 Task: Change the invitee language to Ukrainian.
Action: Mouse moved to (958, 193)
Screenshot: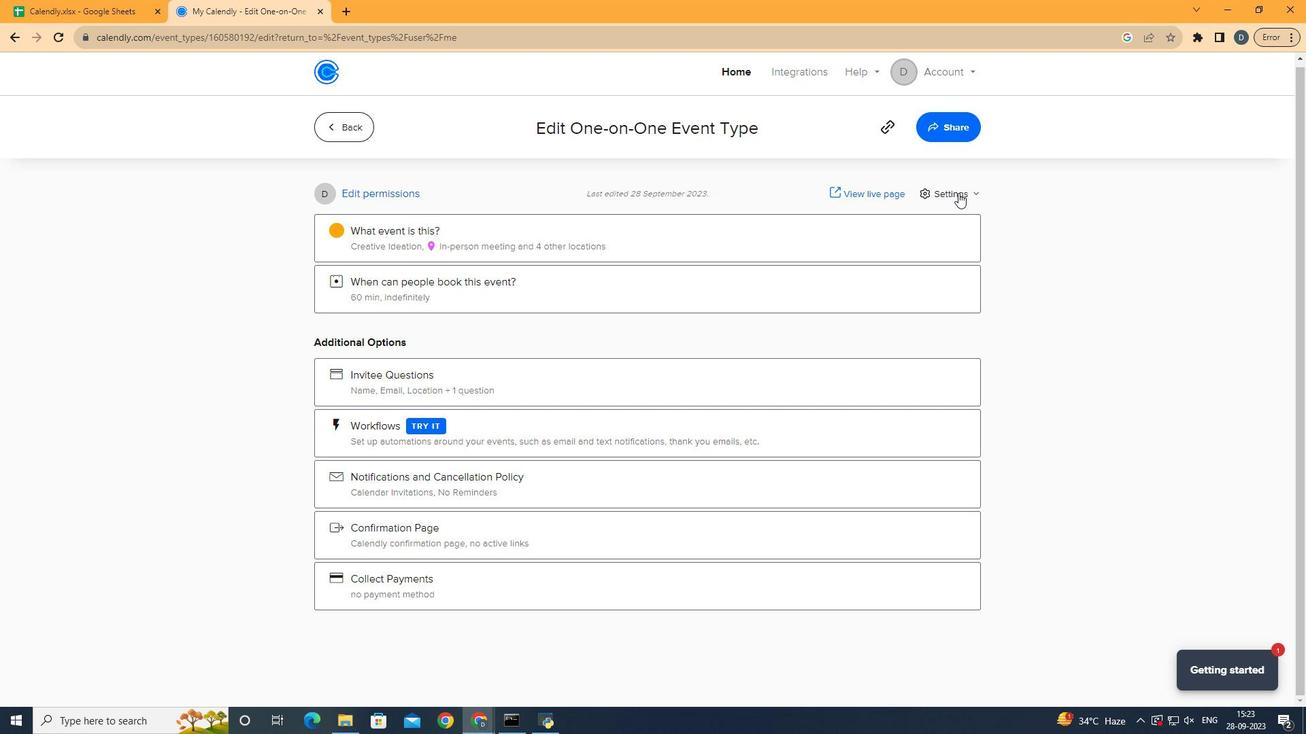 
Action: Mouse pressed left at (958, 193)
Screenshot: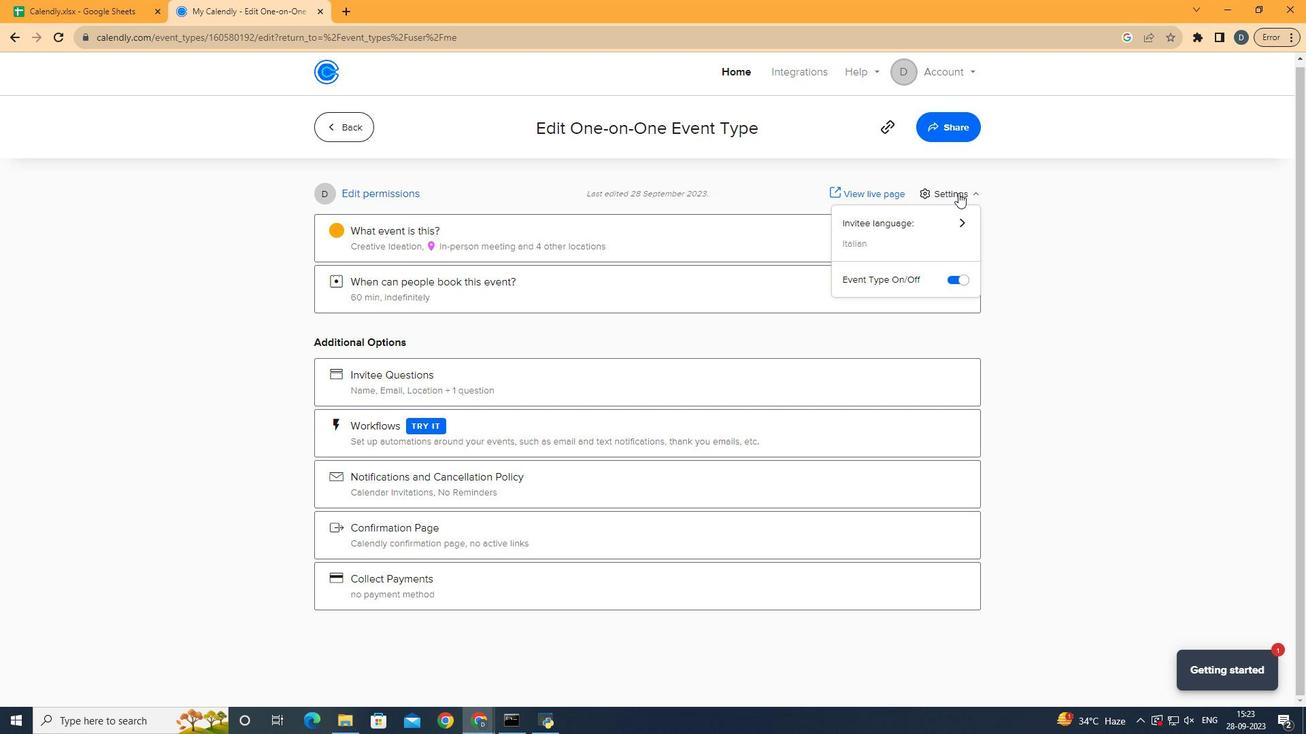 
Action: Mouse moved to (935, 230)
Screenshot: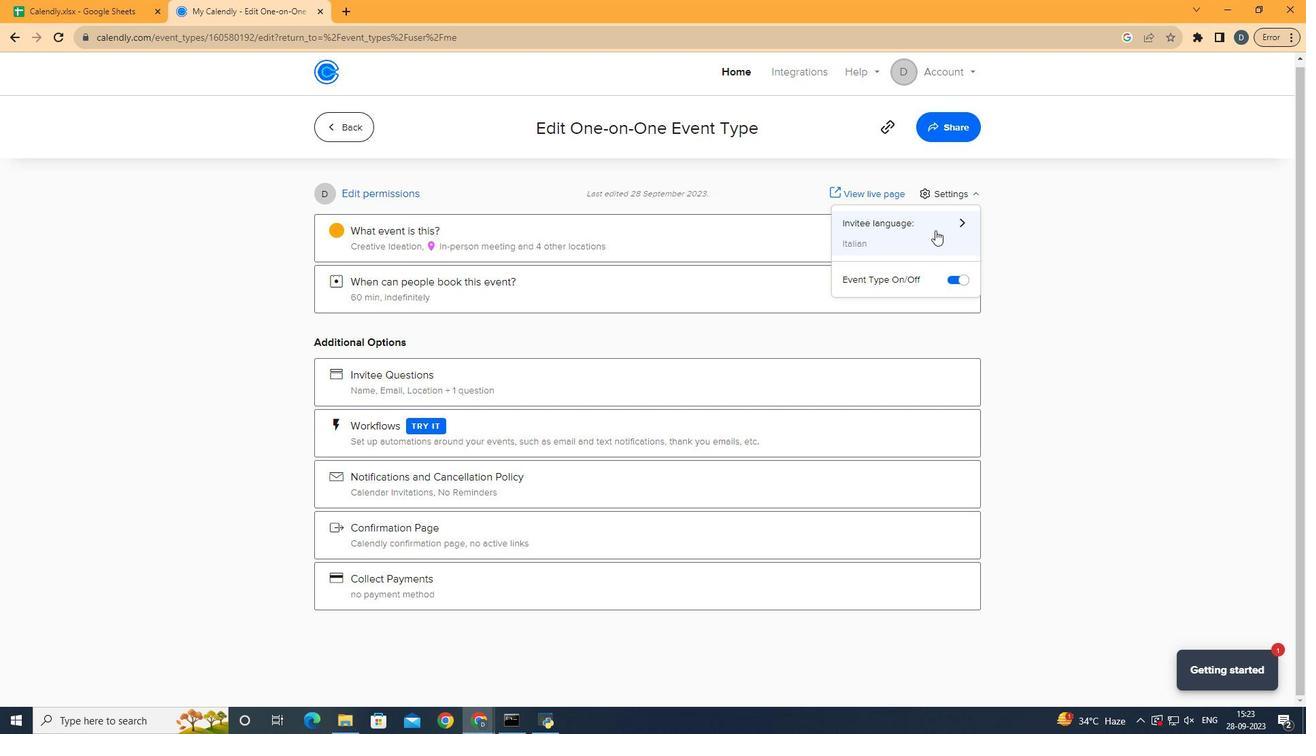 
Action: Mouse pressed left at (935, 230)
Screenshot: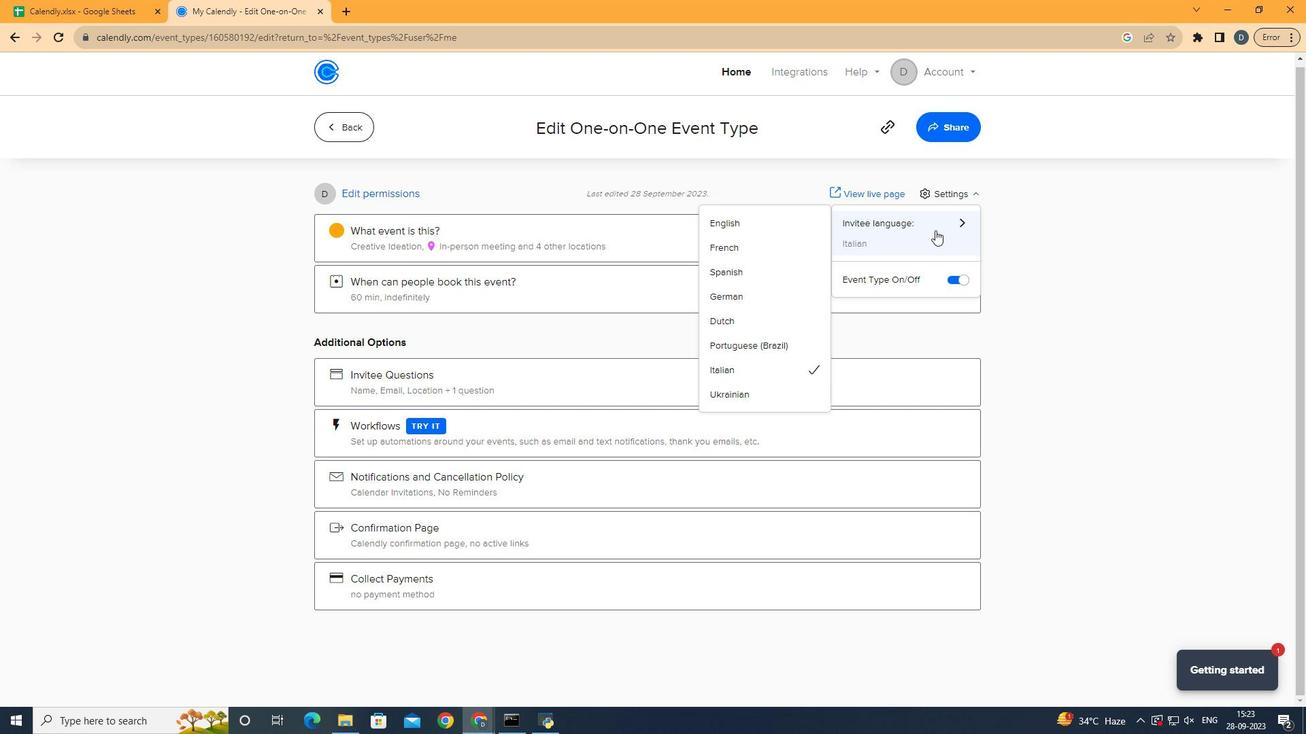 
Action: Mouse moved to (768, 393)
Screenshot: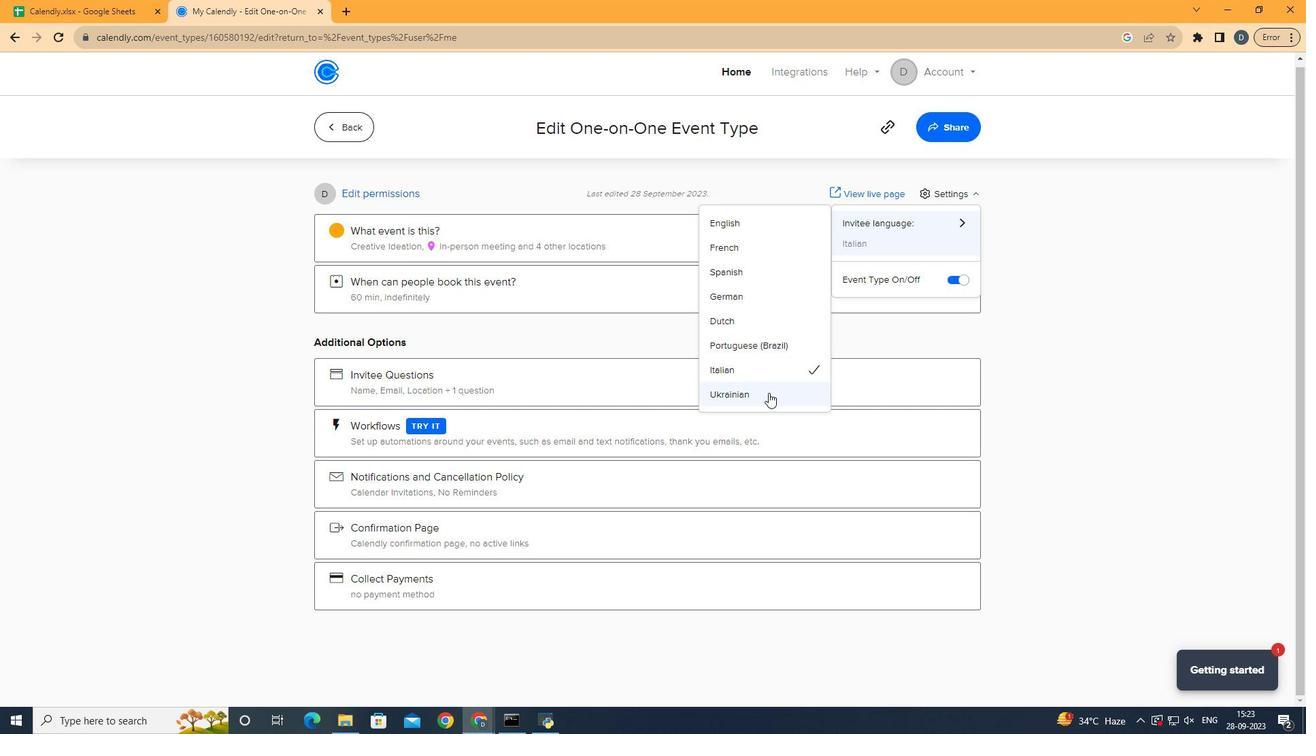 
Action: Mouse pressed left at (768, 393)
Screenshot: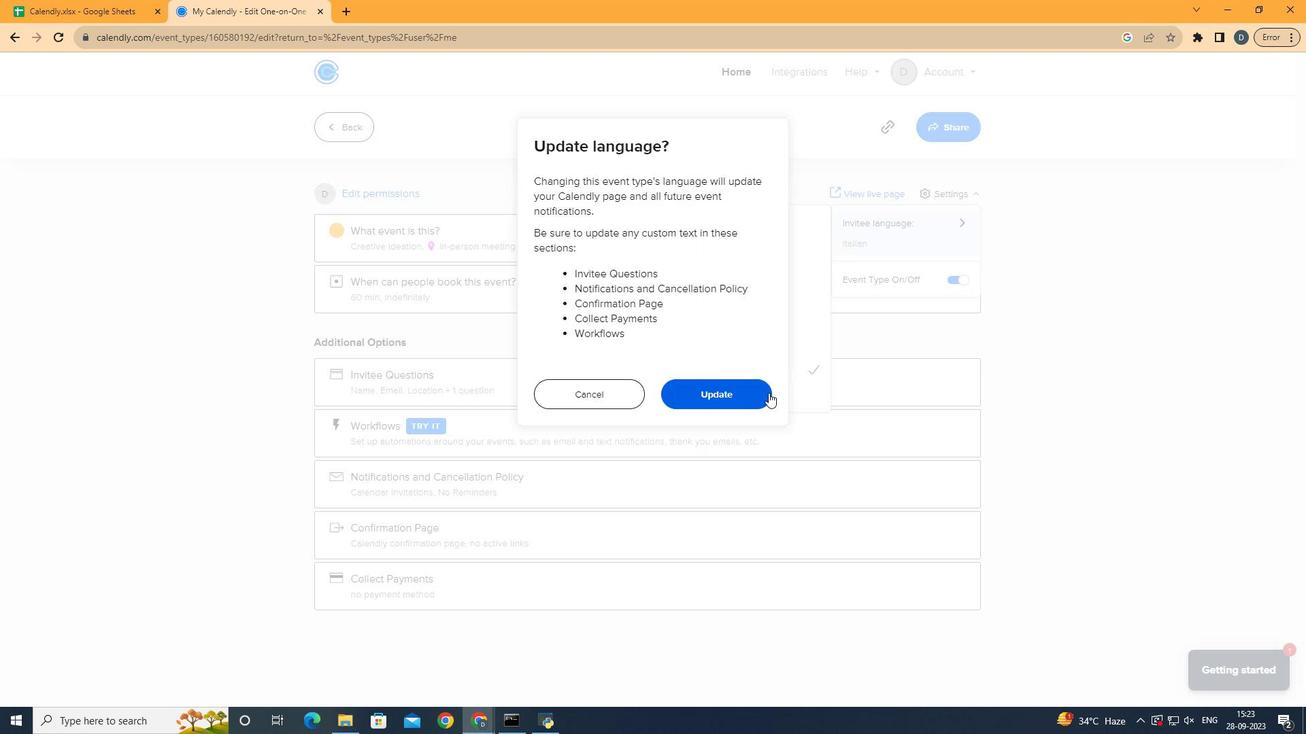 
Action: Mouse moved to (718, 400)
Screenshot: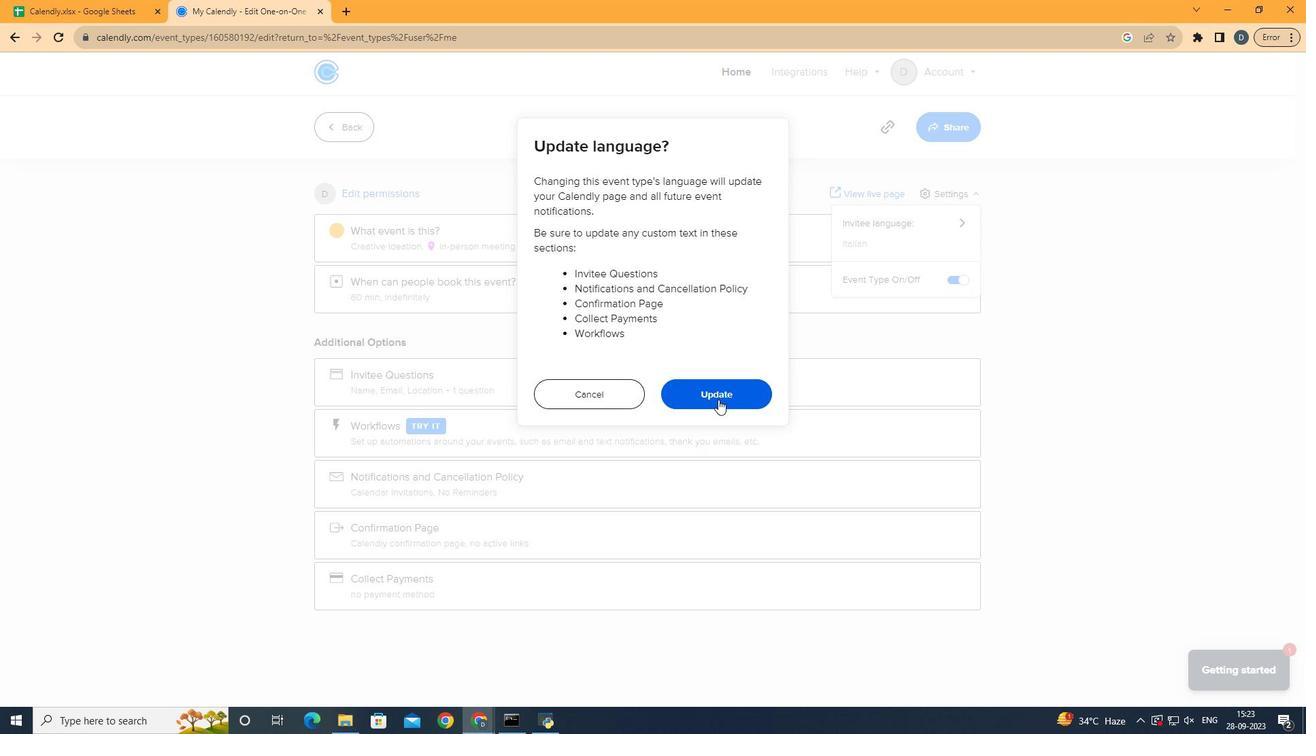 
Action: Mouse pressed left at (718, 400)
Screenshot: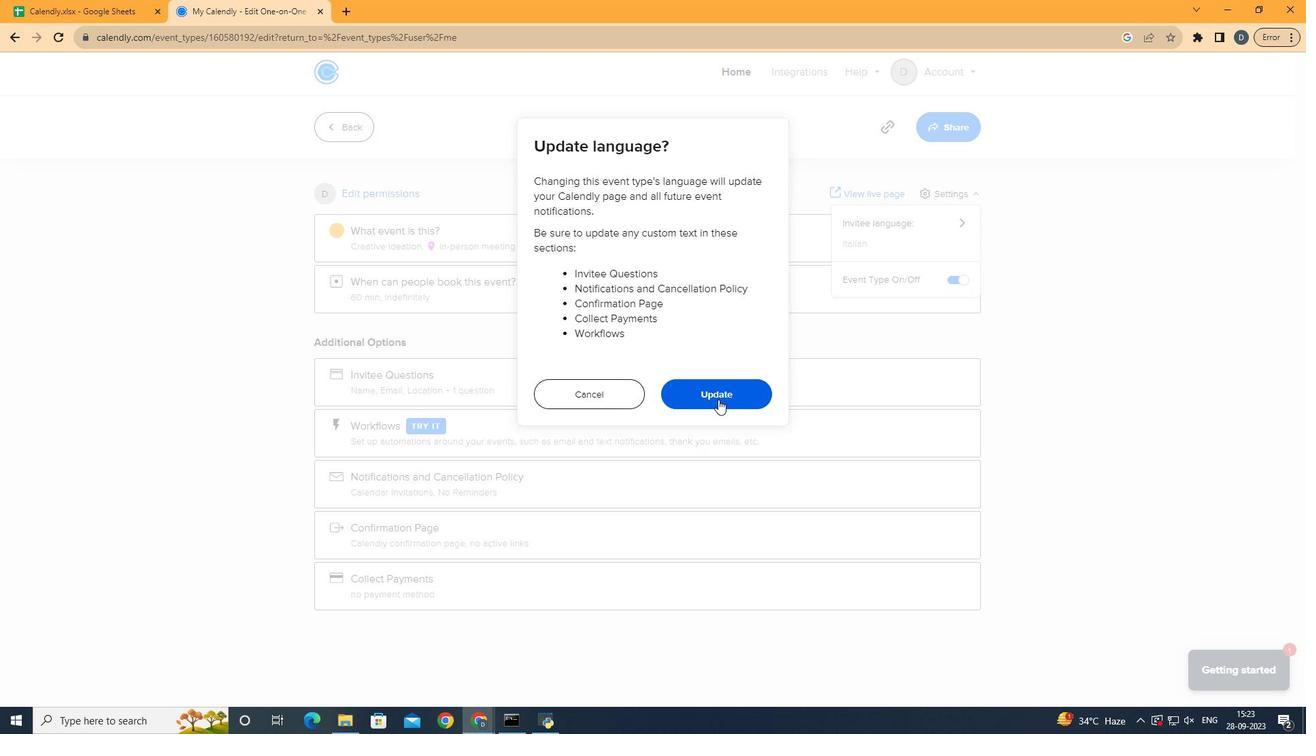 
Action: Mouse moved to (1134, 370)
Screenshot: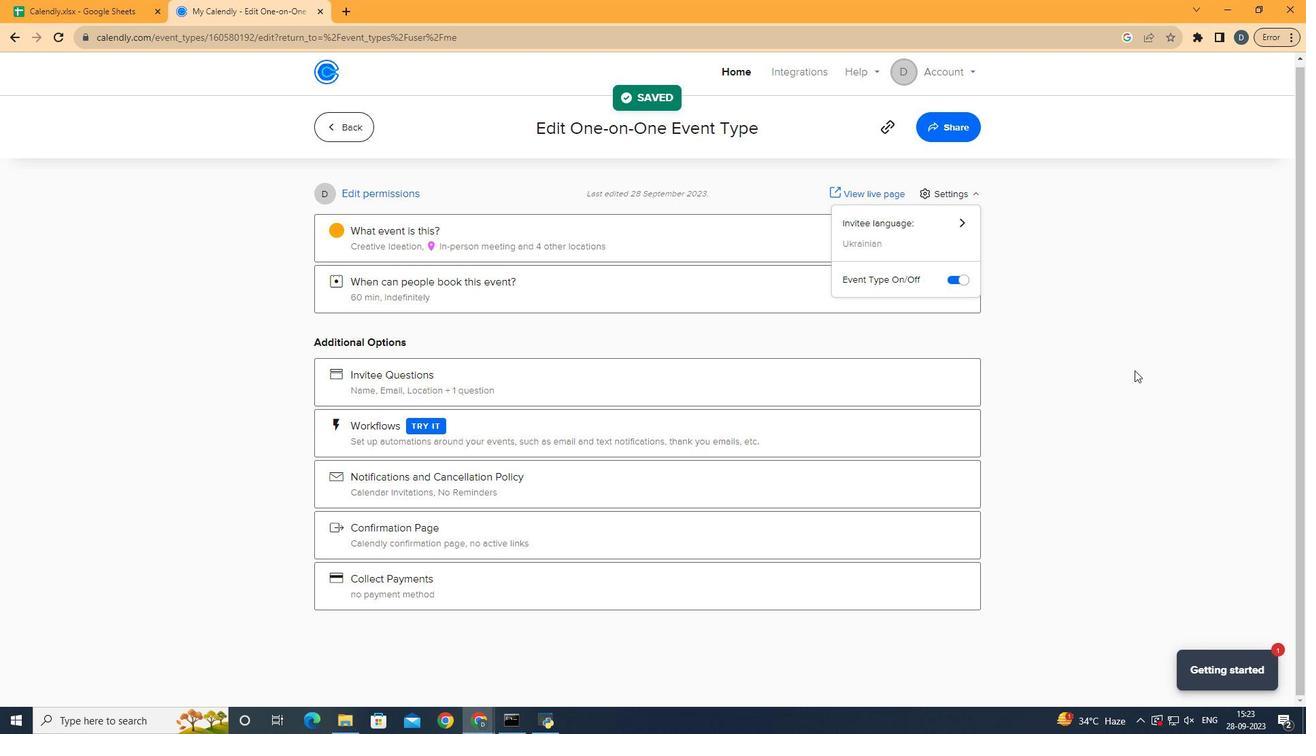 
Action: Mouse pressed left at (1134, 370)
Screenshot: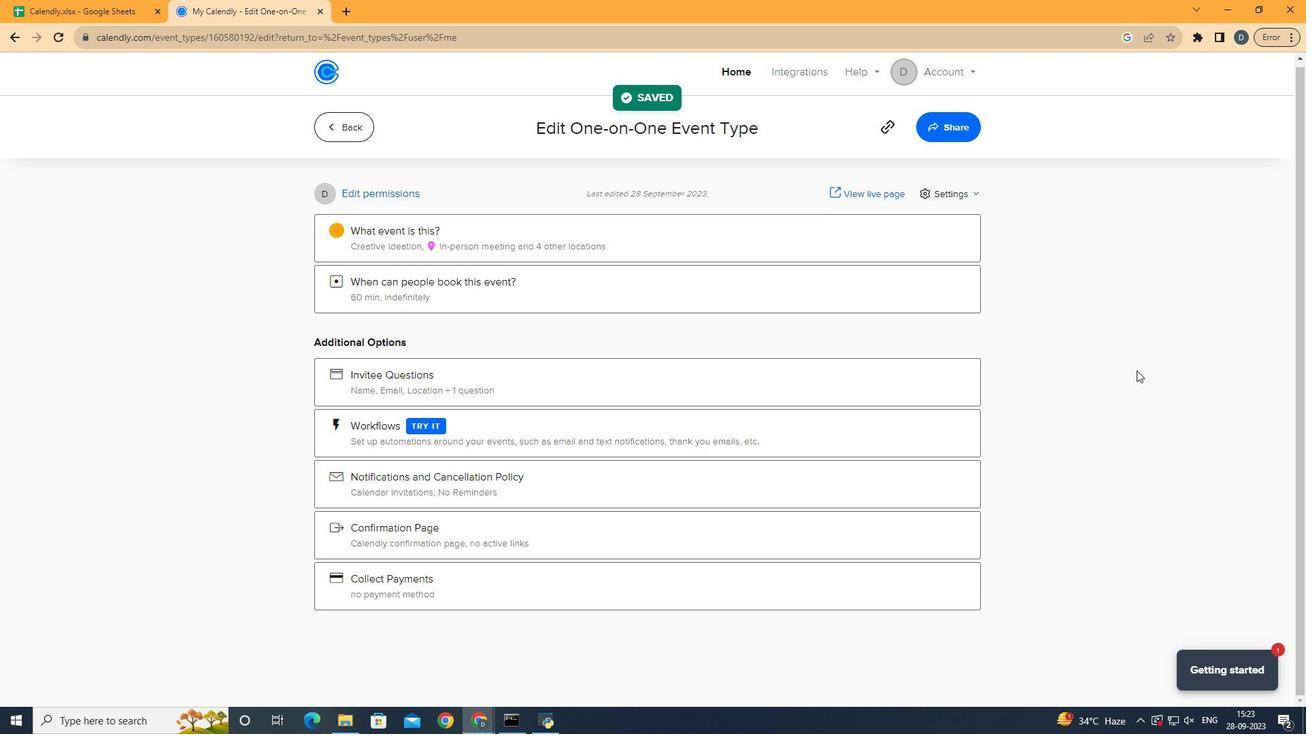 
Action: Mouse moved to (1136, 370)
Screenshot: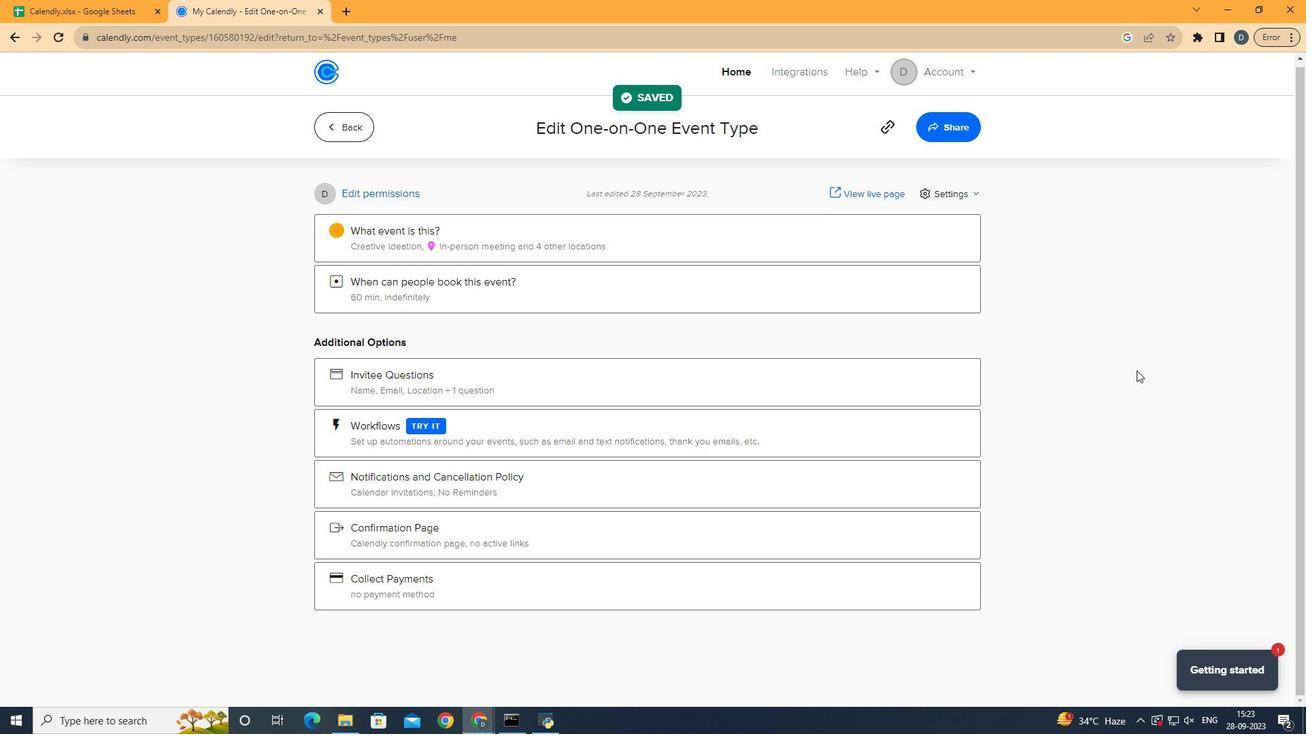 
